 Task: Add a signature Jack Davis containing With heartfelt thanks and warm wishes, Jack Davis to email address softage.8@softage.net and add a folder Easter ideas
Action: Mouse moved to (98, 144)
Screenshot: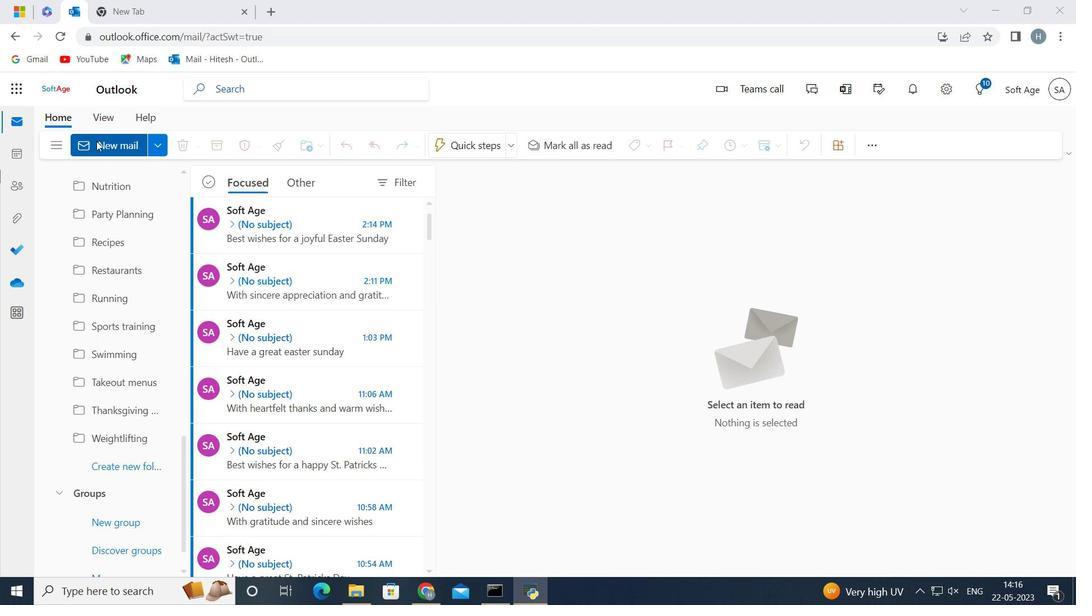 
Action: Mouse pressed left at (98, 144)
Screenshot: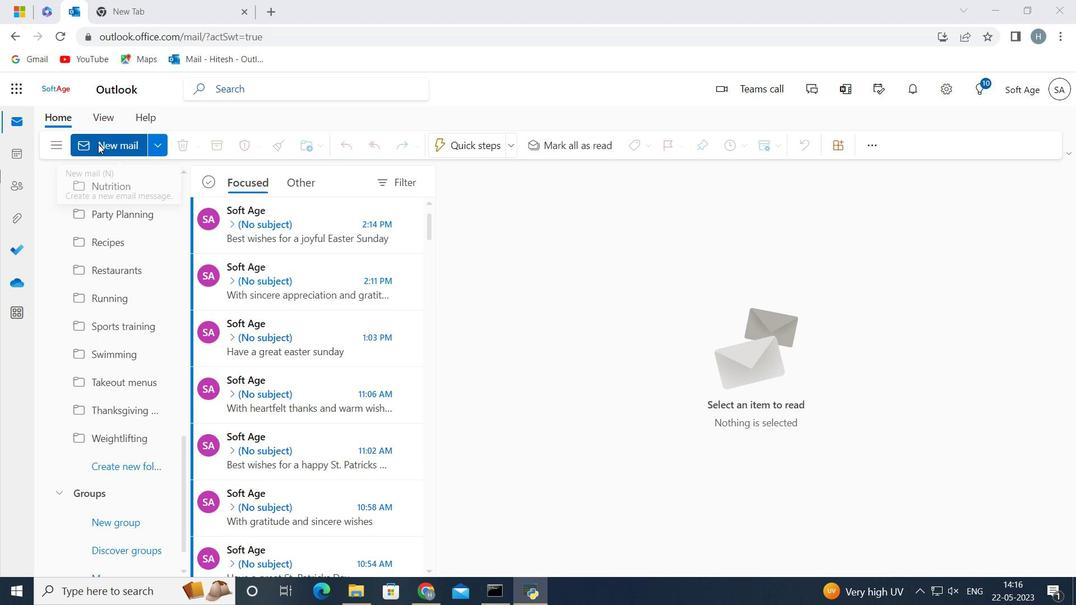 
Action: Mouse moved to (873, 150)
Screenshot: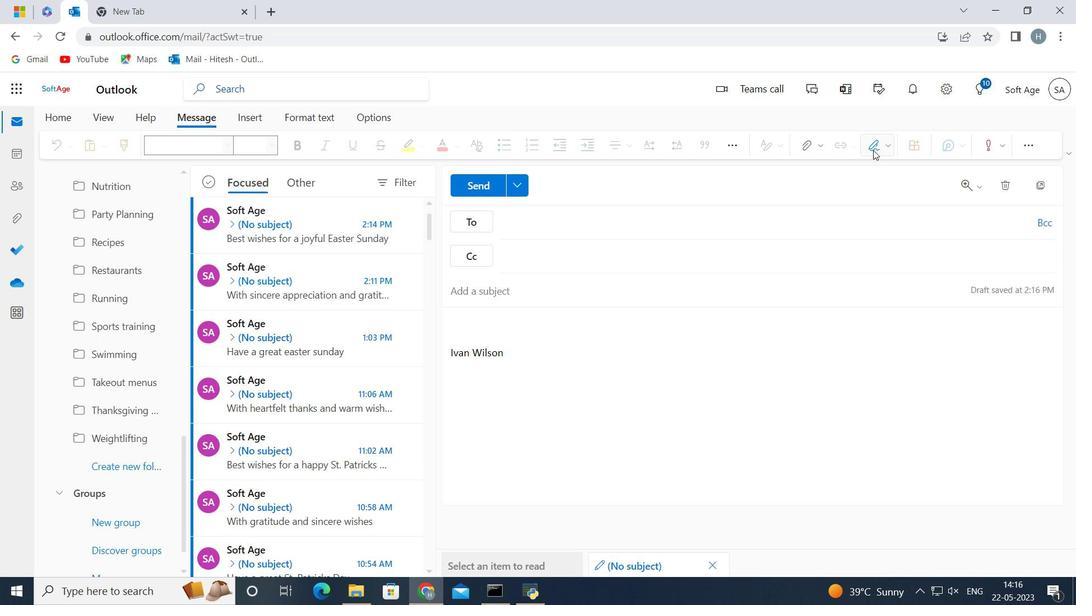 
Action: Mouse pressed left at (873, 150)
Screenshot: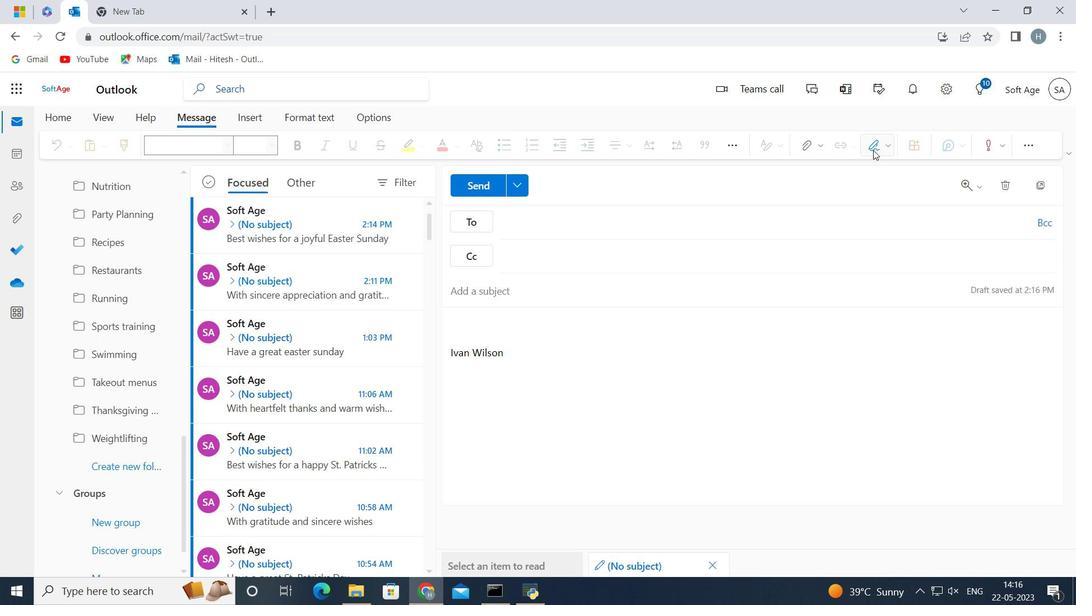 
Action: Mouse moved to (854, 348)
Screenshot: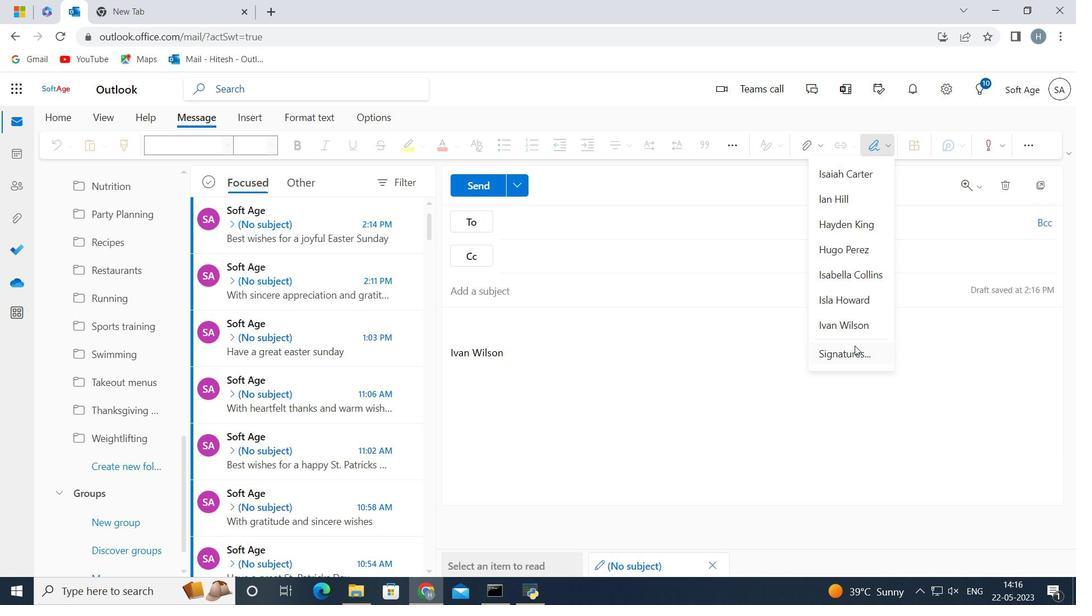 
Action: Mouse pressed left at (854, 348)
Screenshot: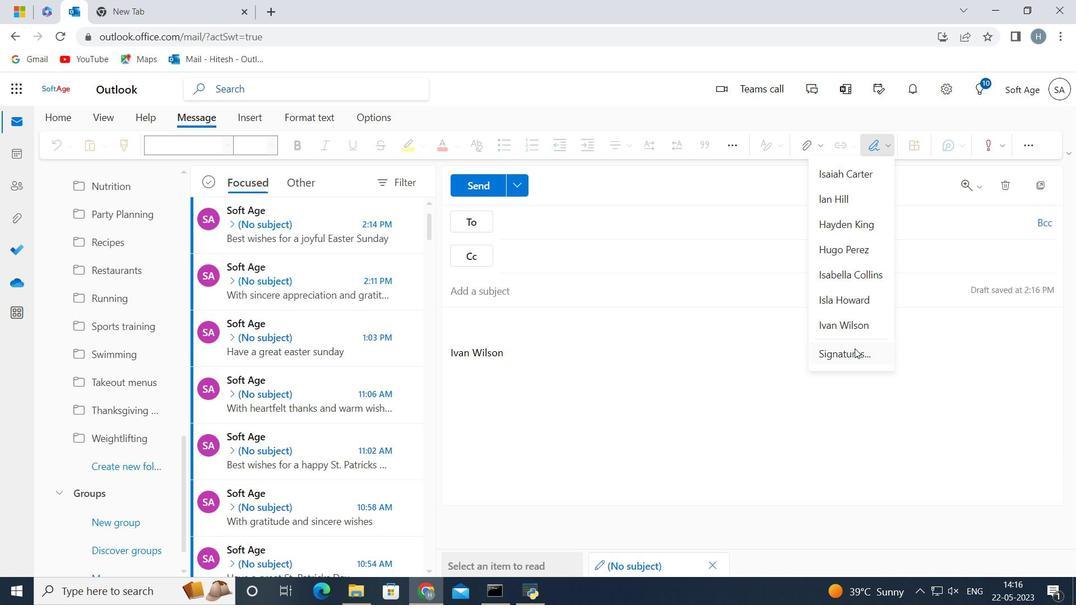 
Action: Mouse moved to (665, 253)
Screenshot: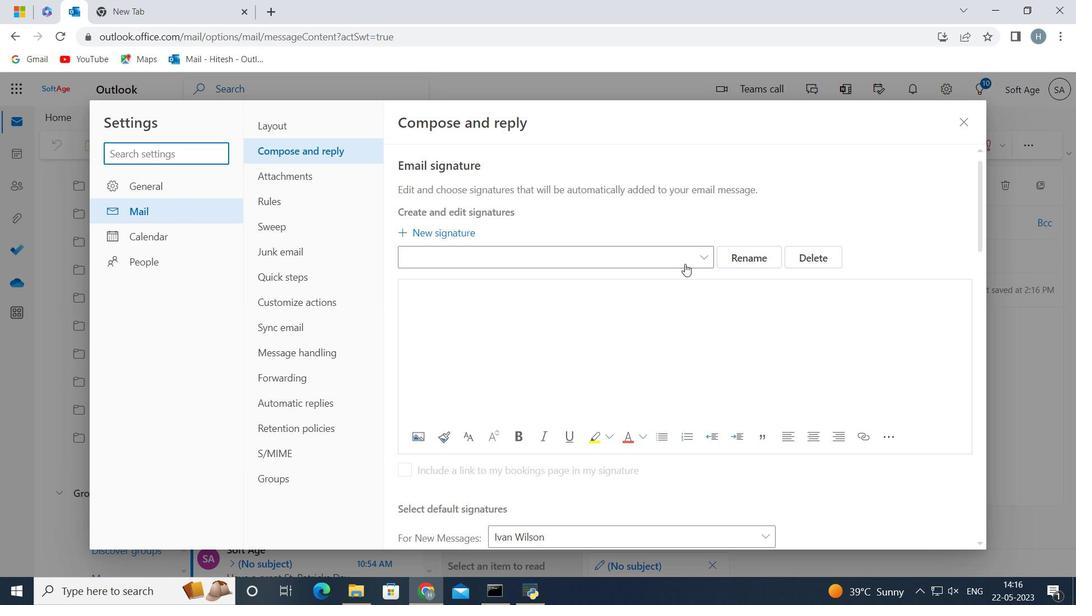 
Action: Mouse pressed left at (665, 253)
Screenshot: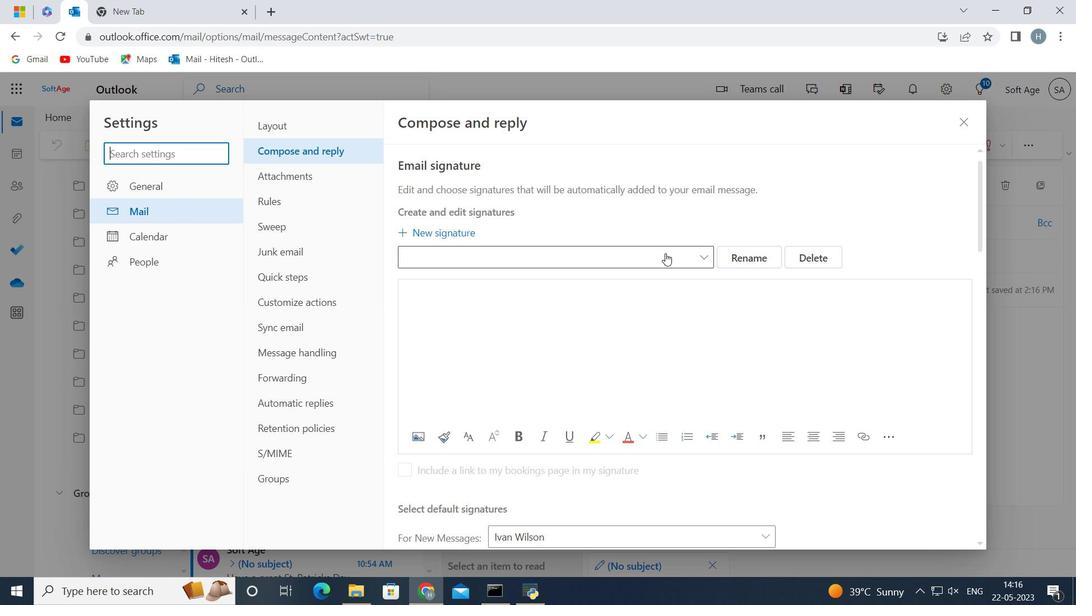 
Action: Mouse moved to (744, 253)
Screenshot: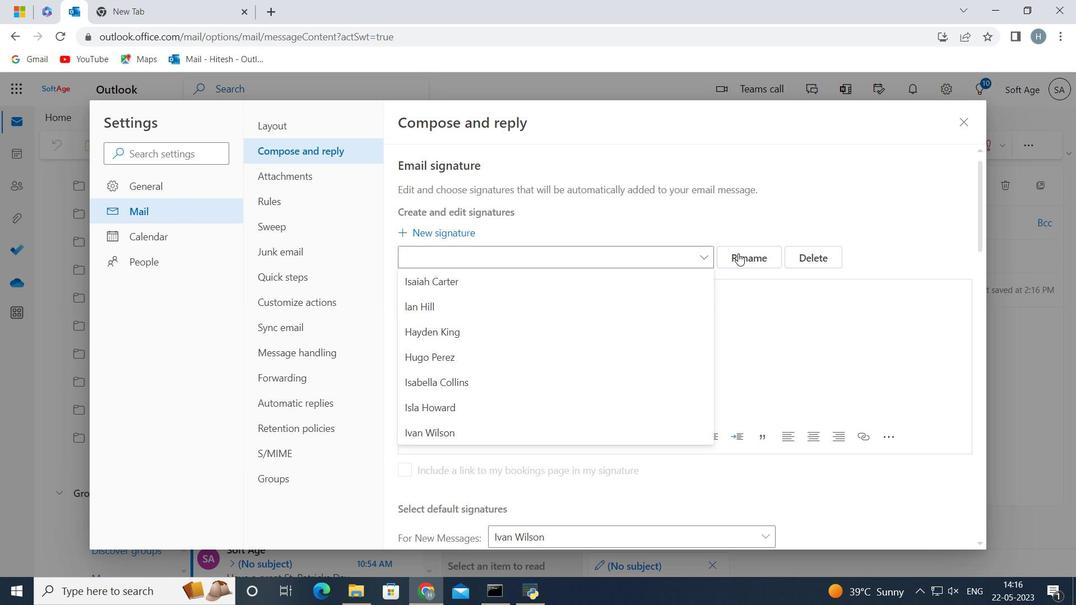 
Action: Mouse pressed left at (744, 253)
Screenshot: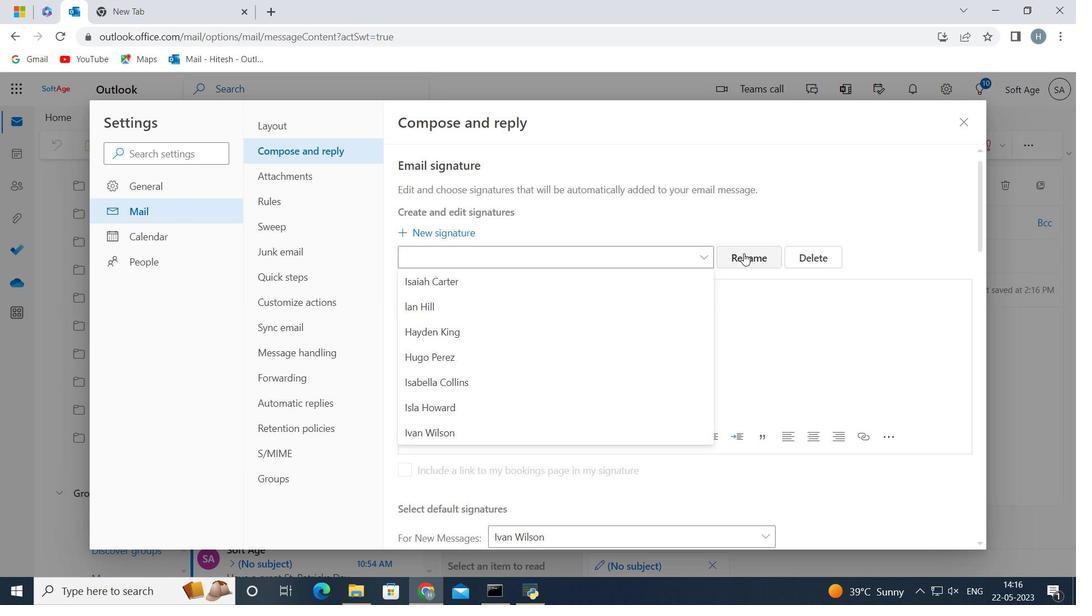 
Action: Mouse moved to (702, 253)
Screenshot: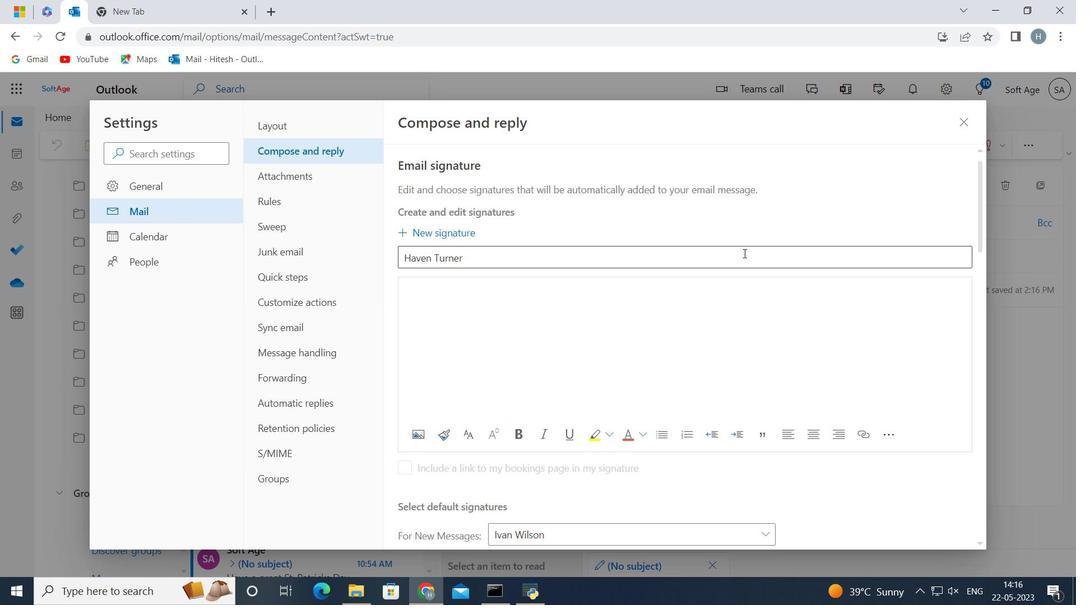 
Action: Mouse pressed left at (702, 253)
Screenshot: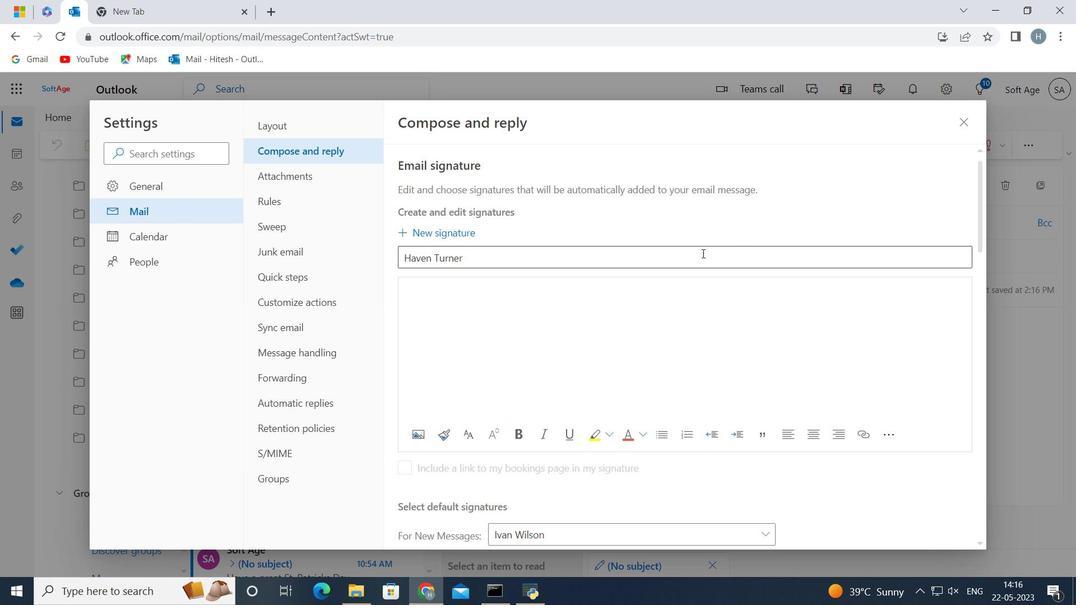 
Action: Key pressed <Key.backspace><Key.backspace><Key.backspace><Key.backspace><Key.backspace><Key.backspace><Key.backspace><Key.backspace><Key.backspace><Key.backspace><Key.backspace><Key.backspace><Key.backspace><Key.backspace><Key.shift>Jack<Key.space><Key.shift>Davis<Key.space>
Screenshot: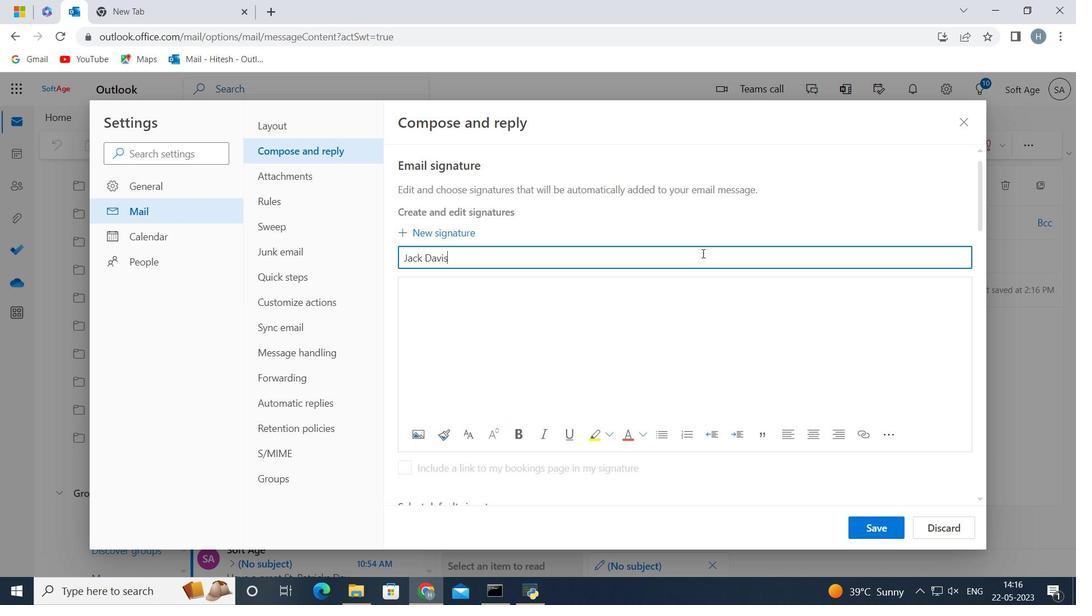 
Action: Mouse moved to (595, 293)
Screenshot: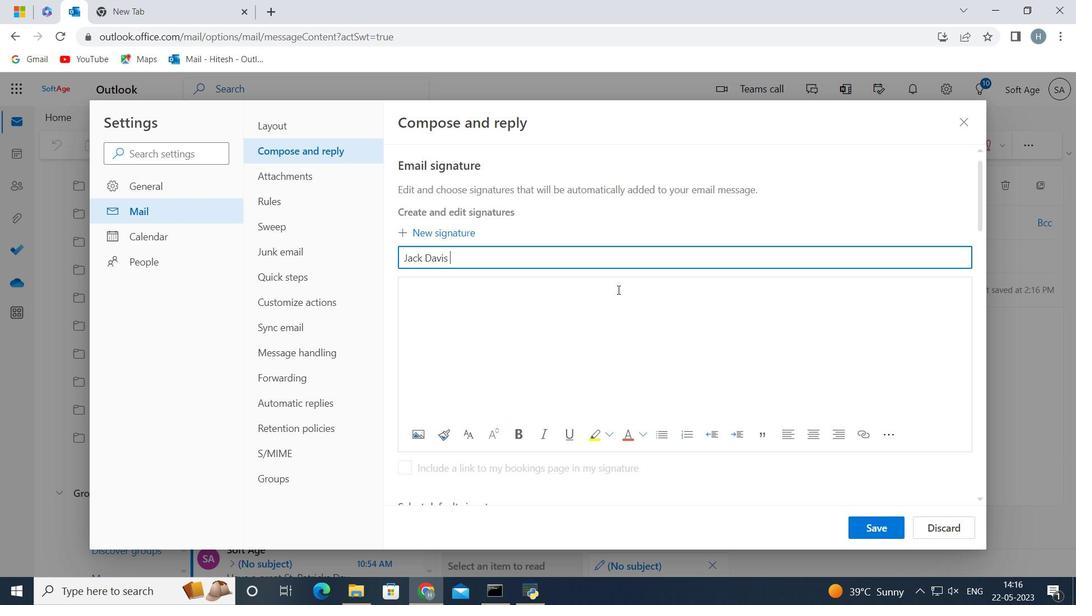 
Action: Mouse pressed left at (595, 293)
Screenshot: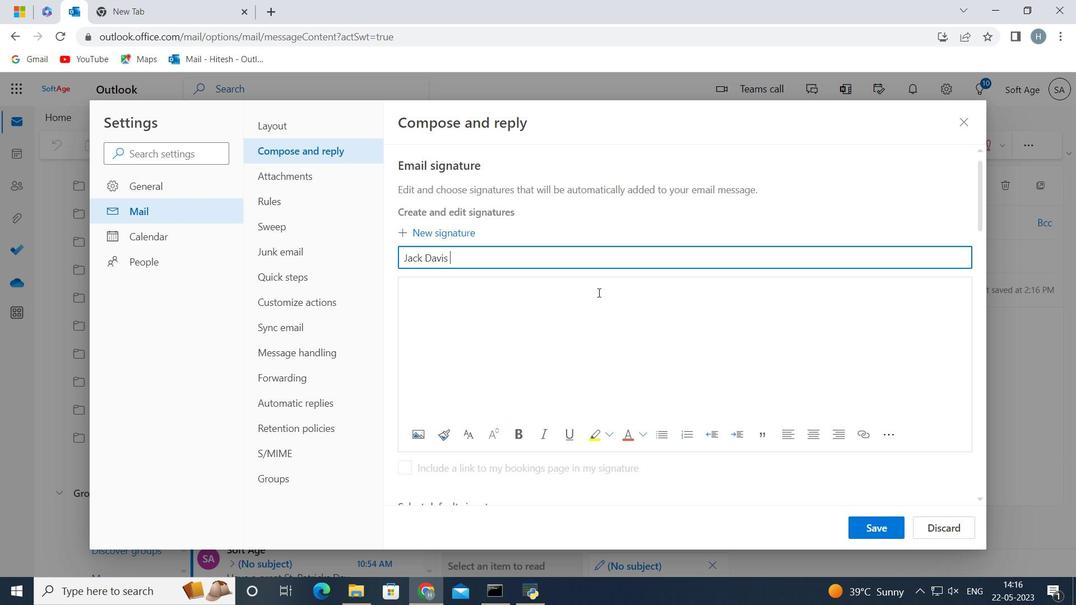 
Action: Key pressed <Key.shift>Jack<Key.space><Key.shift>Davis
Screenshot: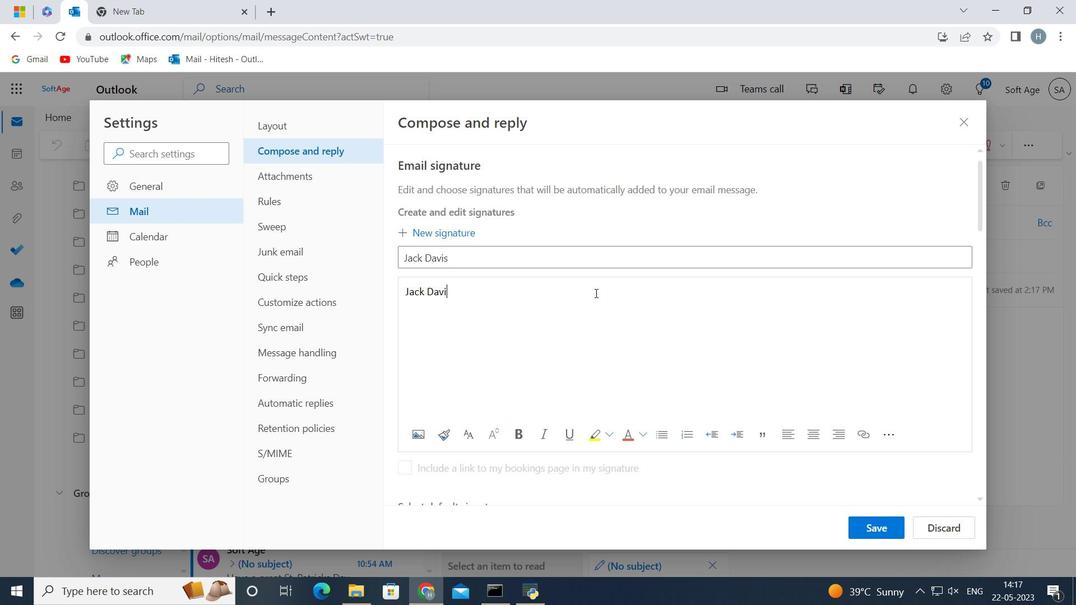 
Action: Mouse moved to (886, 531)
Screenshot: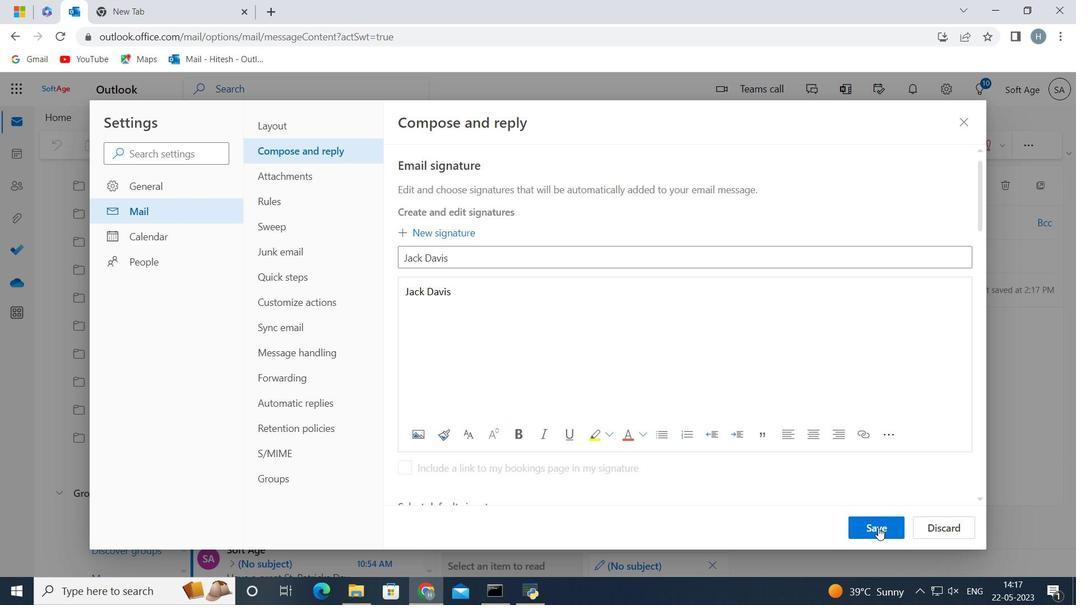 
Action: Mouse pressed left at (886, 531)
Screenshot: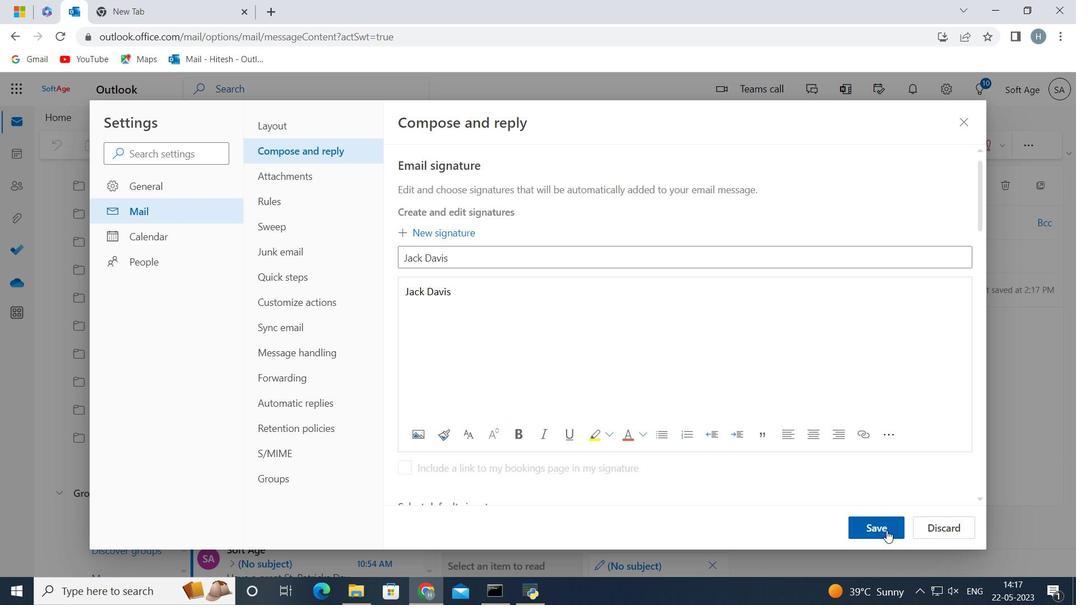 
Action: Mouse moved to (736, 349)
Screenshot: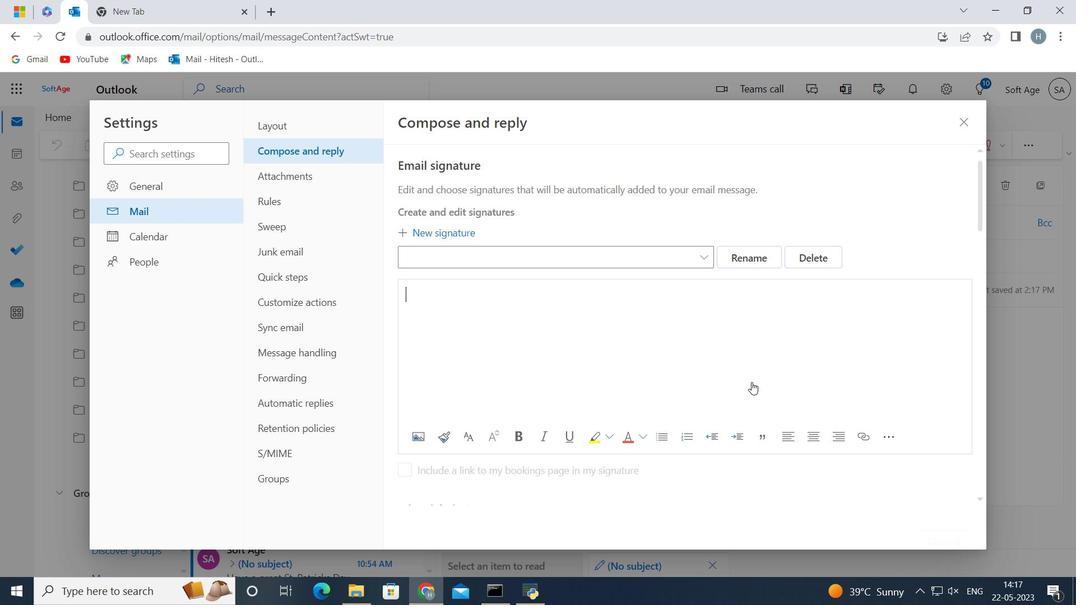 
Action: Mouse scrolled (736, 349) with delta (0, 0)
Screenshot: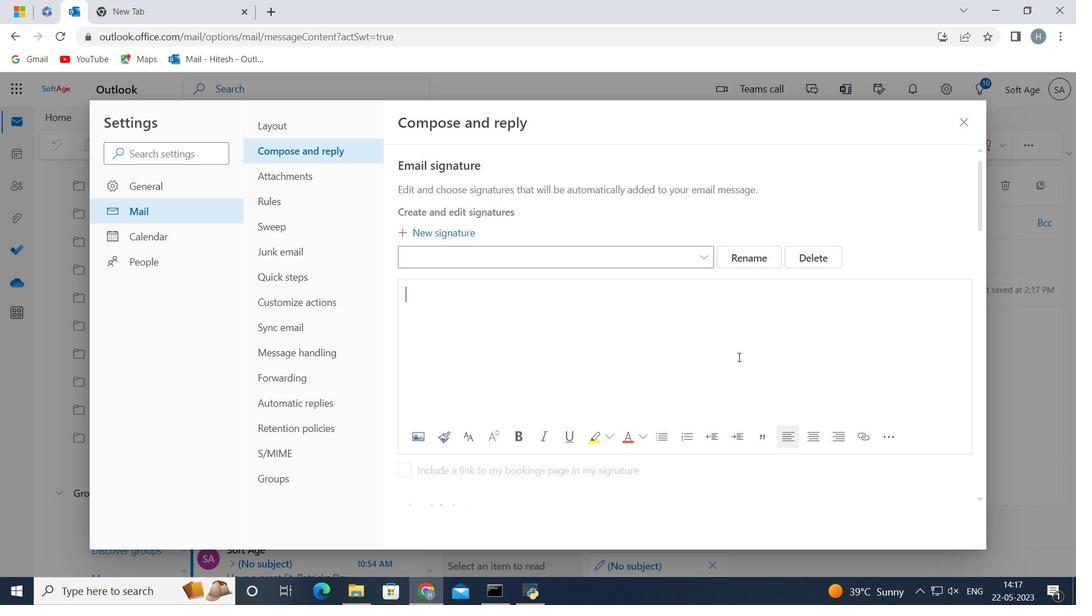 
Action: Mouse scrolled (736, 349) with delta (0, 0)
Screenshot: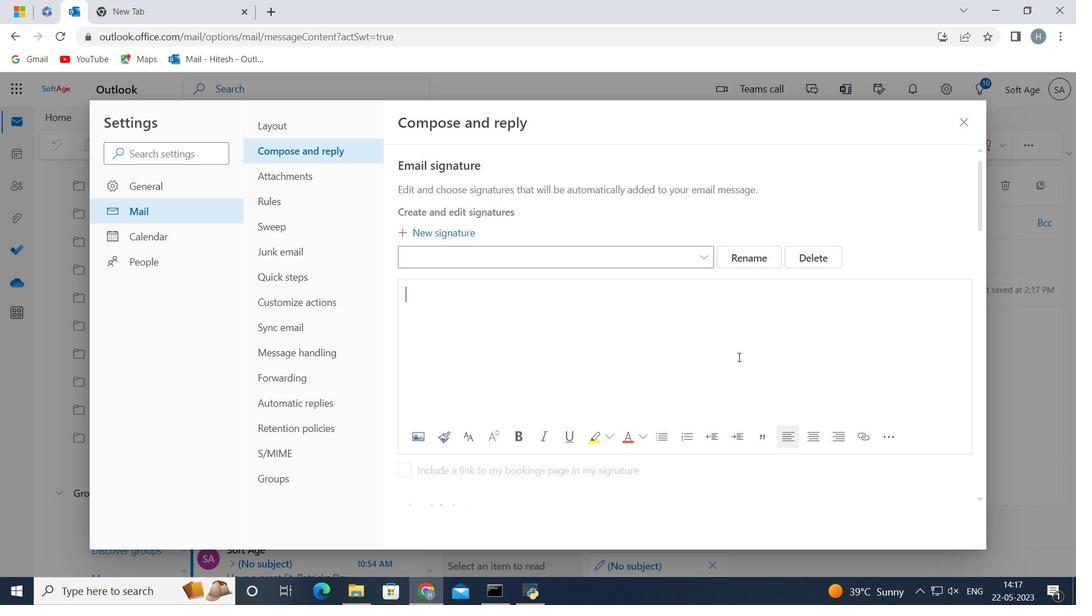 
Action: Mouse scrolled (736, 349) with delta (0, 0)
Screenshot: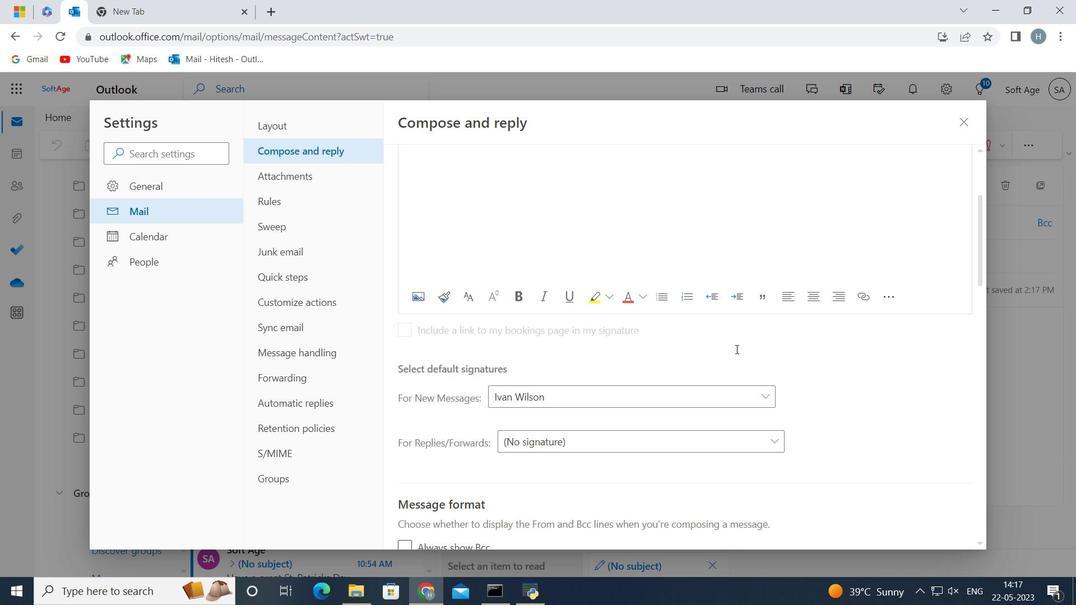 
Action: Mouse scrolled (736, 349) with delta (0, 0)
Screenshot: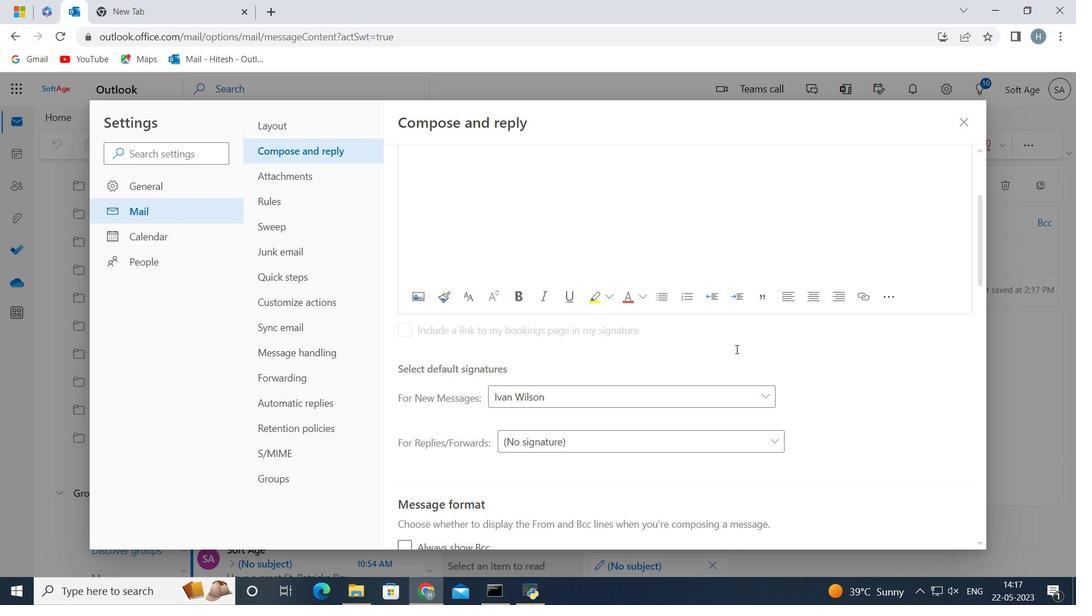 
Action: Mouse moved to (749, 255)
Screenshot: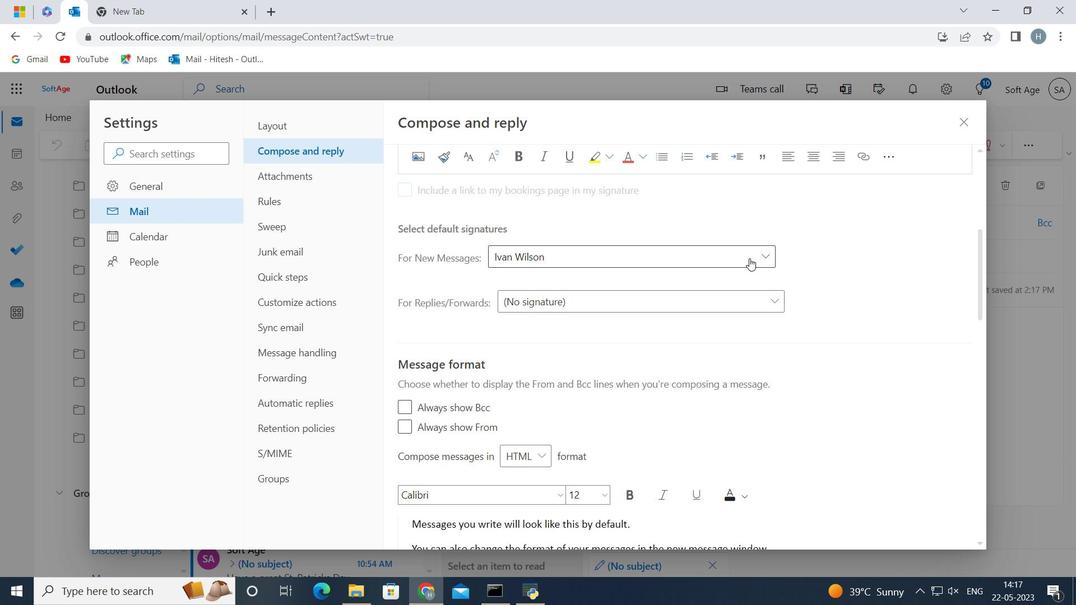
Action: Mouse pressed left at (749, 255)
Screenshot: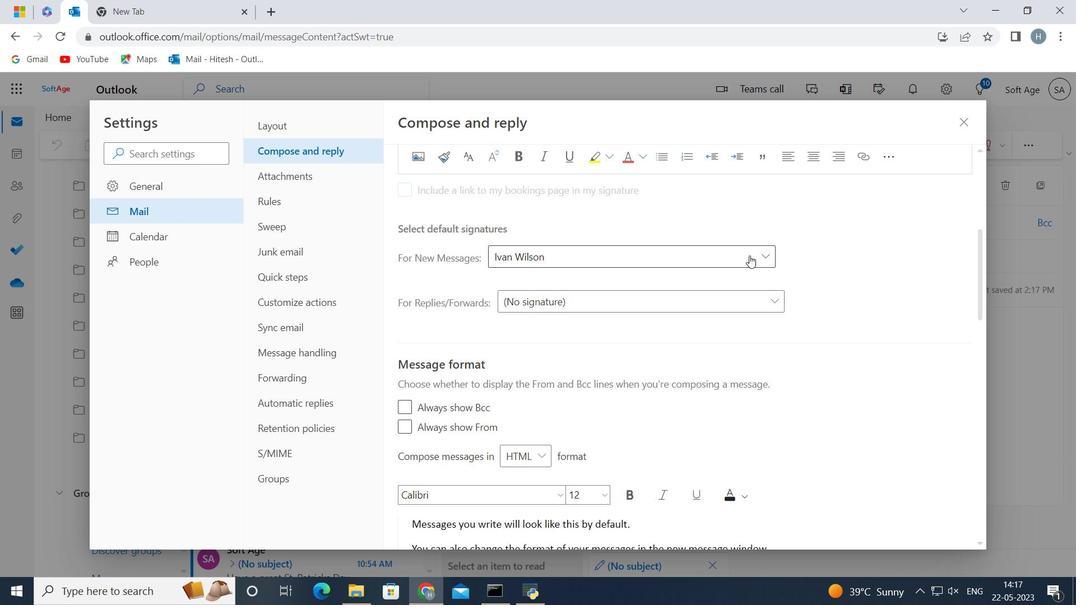 
Action: Mouse moved to (644, 479)
Screenshot: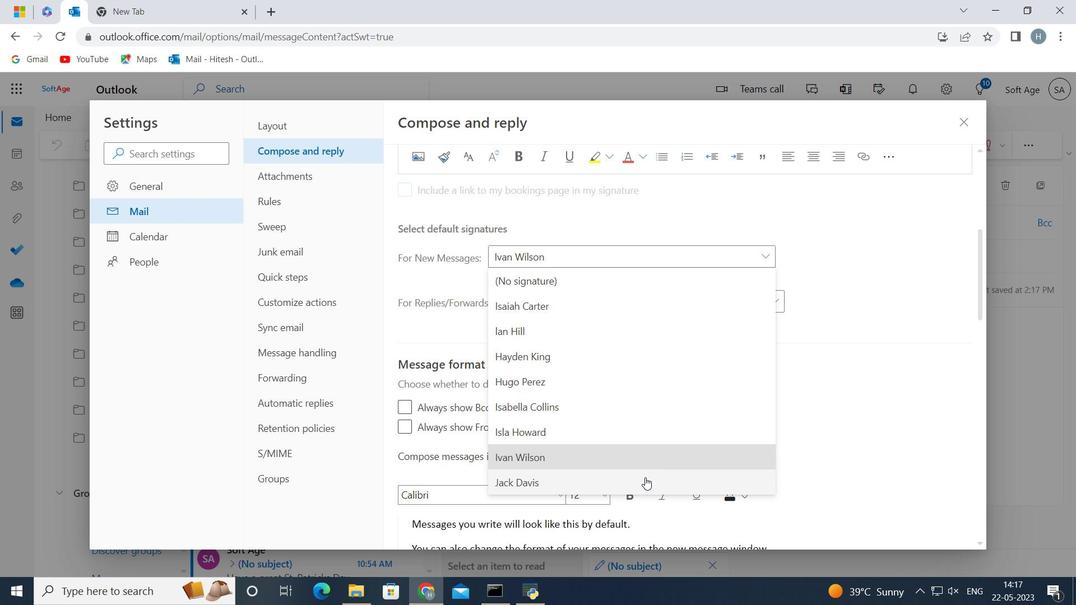 
Action: Mouse pressed left at (644, 479)
Screenshot: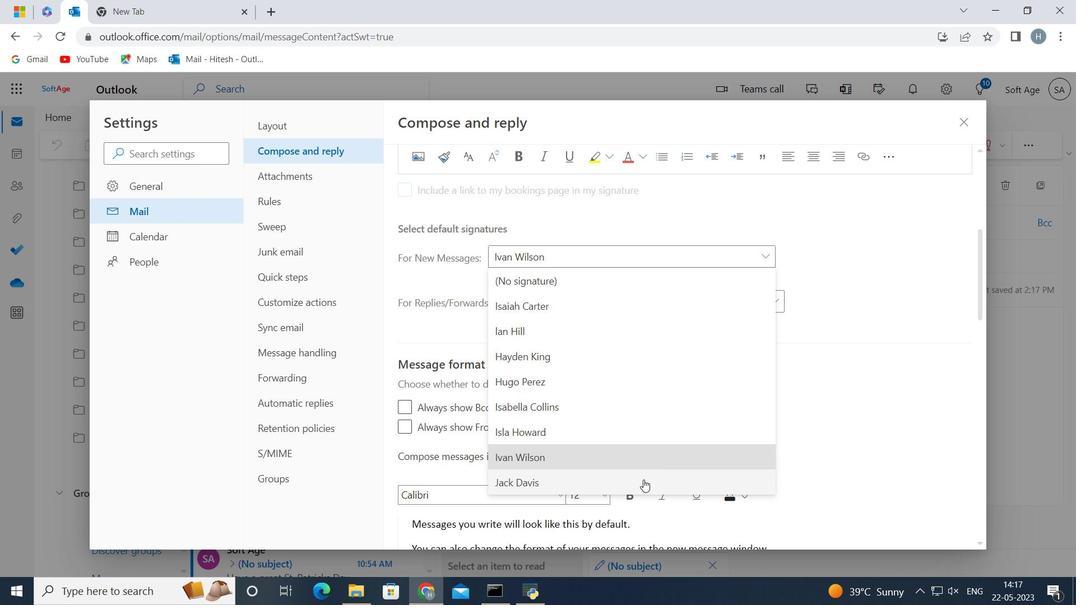 
Action: Mouse moved to (885, 527)
Screenshot: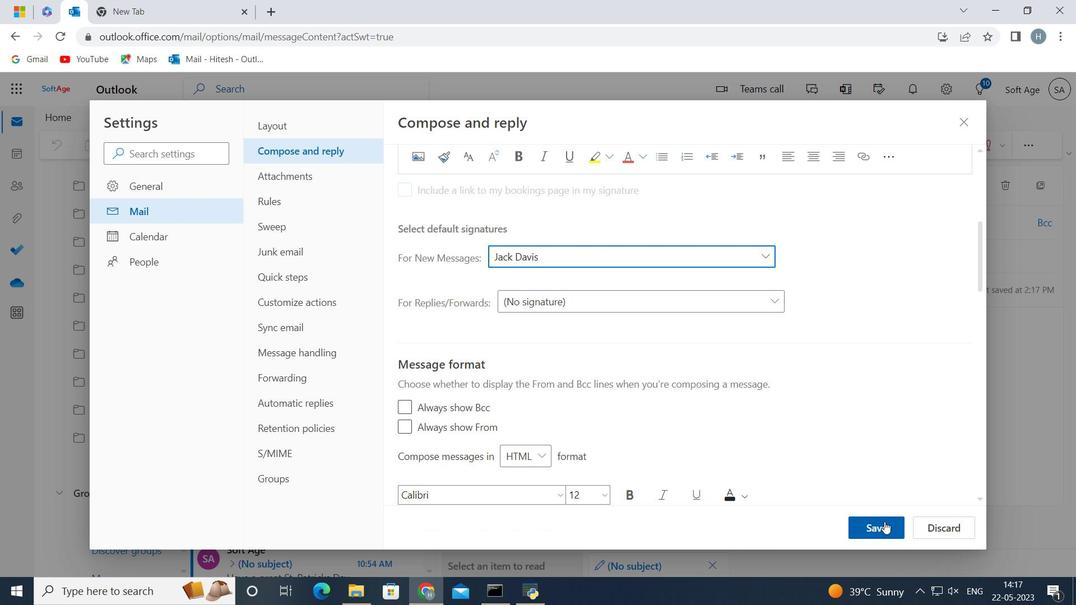 
Action: Mouse pressed left at (885, 527)
Screenshot: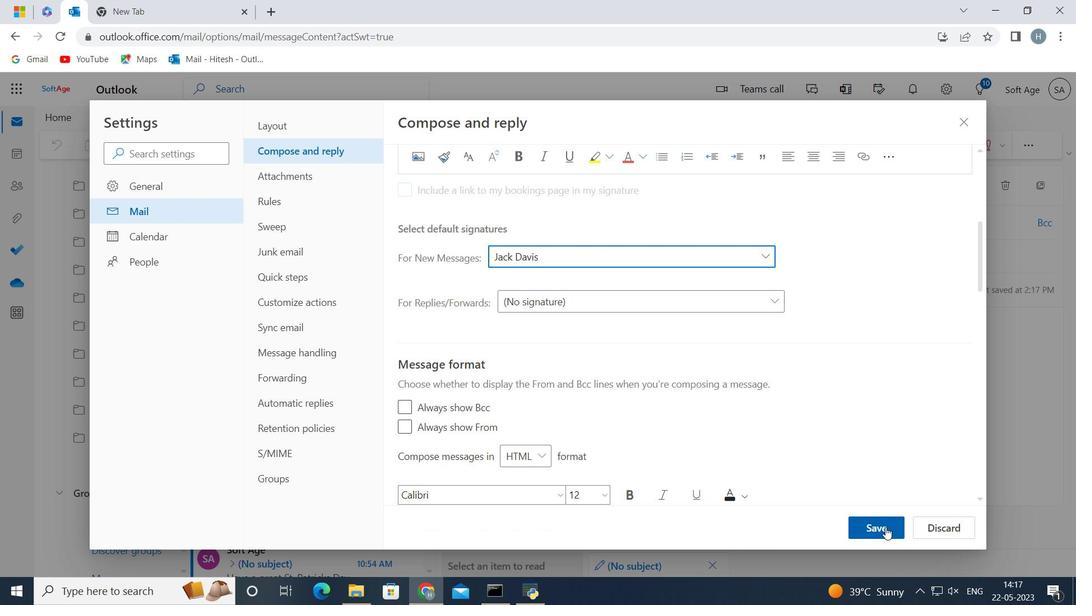 
Action: Mouse moved to (961, 119)
Screenshot: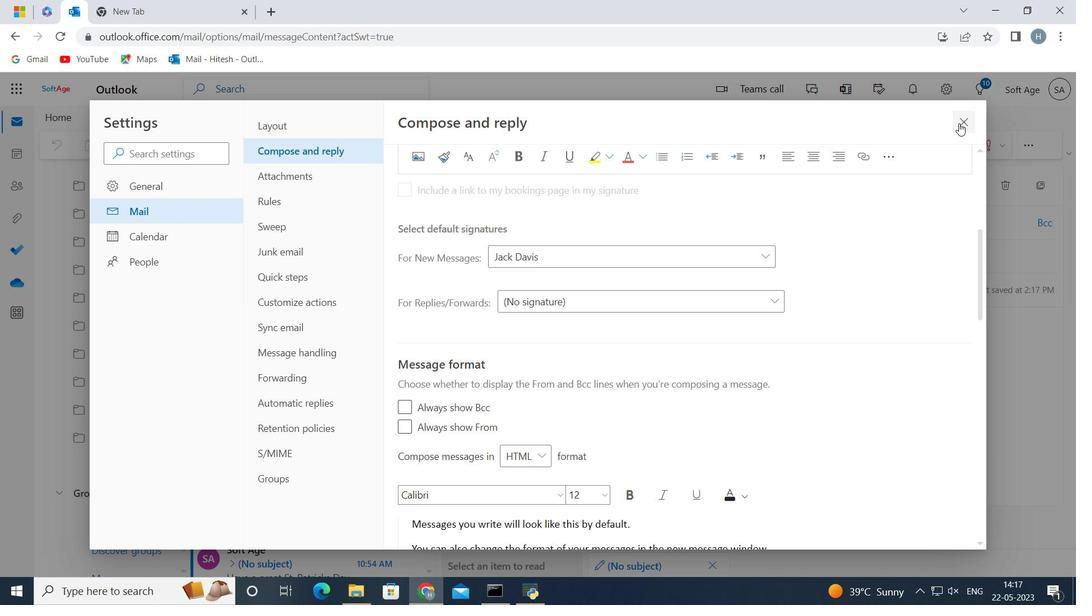 
Action: Mouse pressed left at (961, 119)
Screenshot: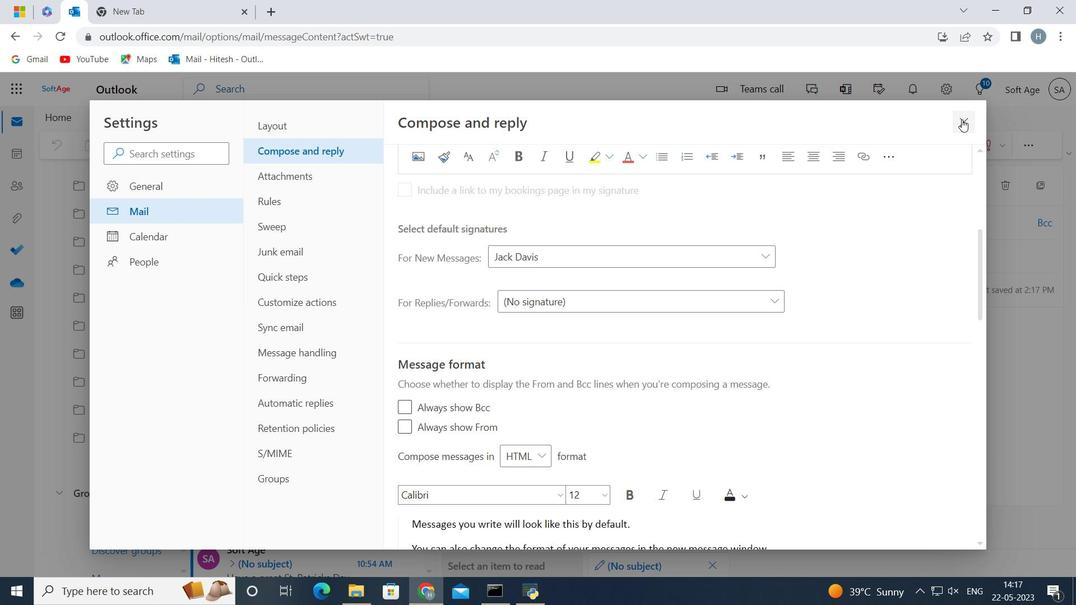 
Action: Mouse moved to (529, 351)
Screenshot: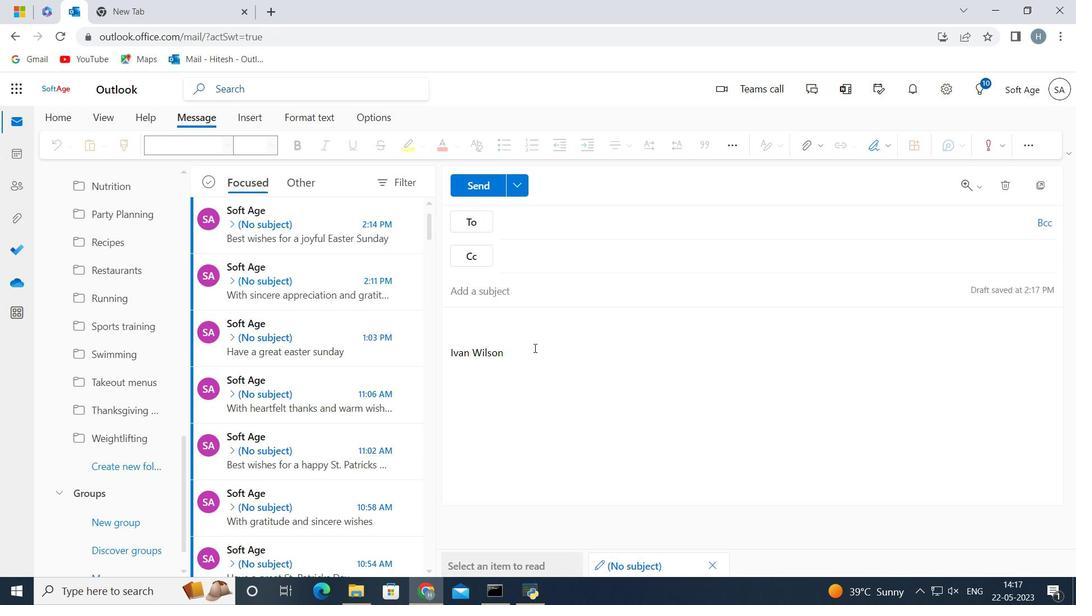 
Action: Mouse pressed left at (529, 351)
Screenshot: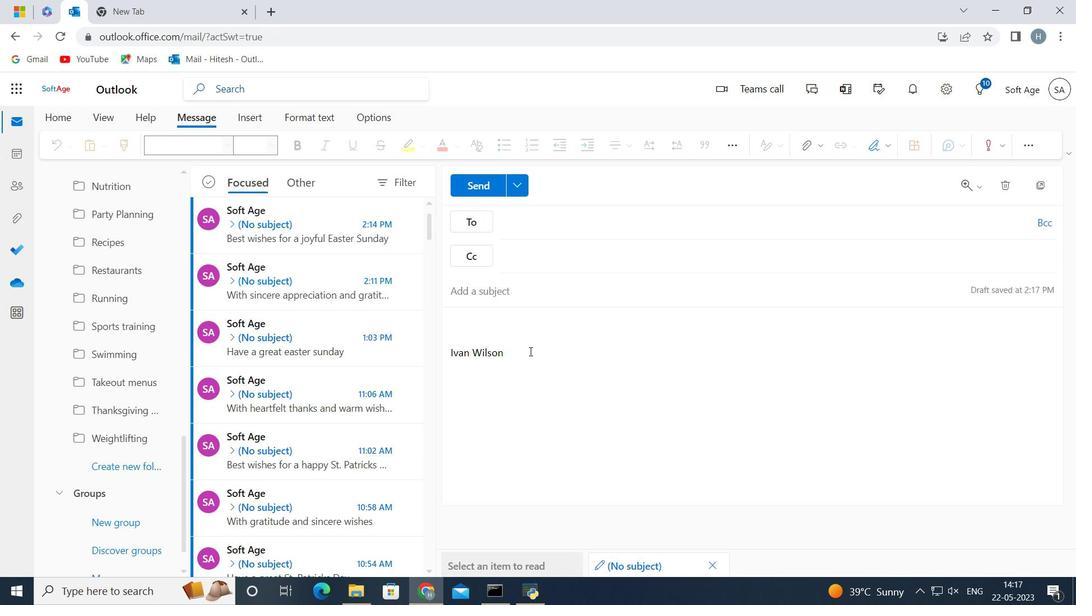 
Action: Key pressed <Key.backspace><Key.backspace><Key.backspace><Key.backspace><Key.backspace><Key.backspace><Key.backspace><Key.backspace><Key.backspace><Key.backspace><Key.backspace><Key.backspace><Key.backspace><Key.shift>With<Key.space>heartfelt<Key.space>thanks<Key.space>and<Key.space>warm<Key.space>wishes<Key.space>
Screenshot: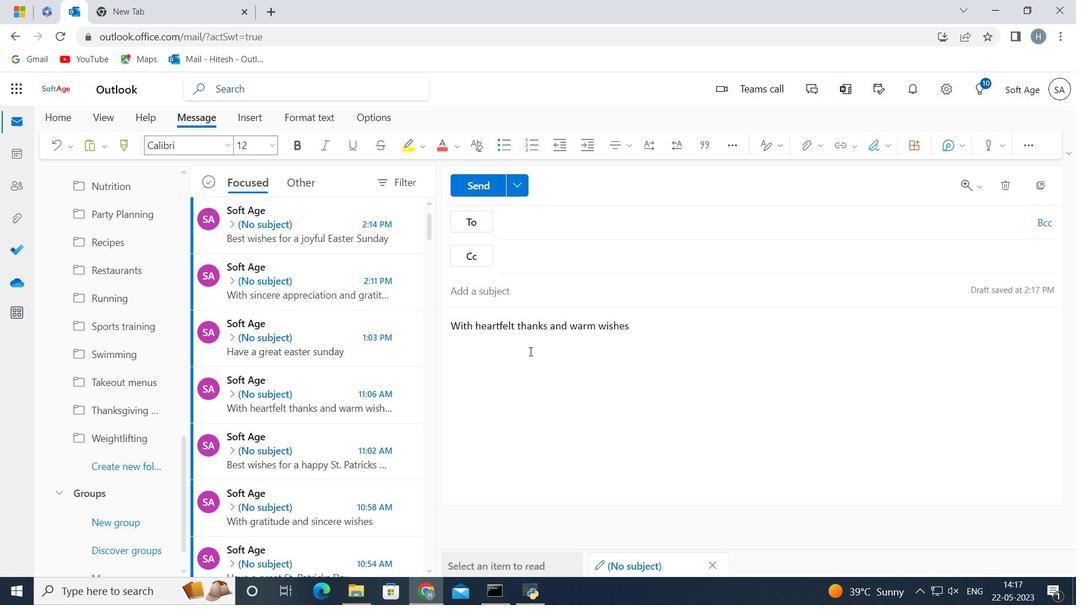 
Action: Mouse moved to (544, 227)
Screenshot: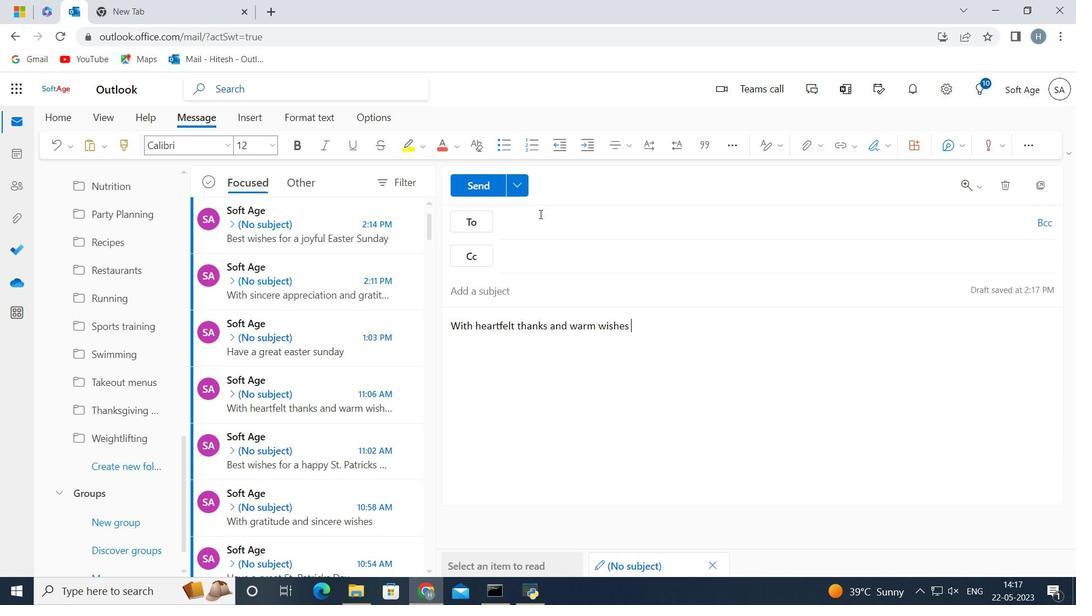 
Action: Mouse pressed left at (544, 227)
Screenshot: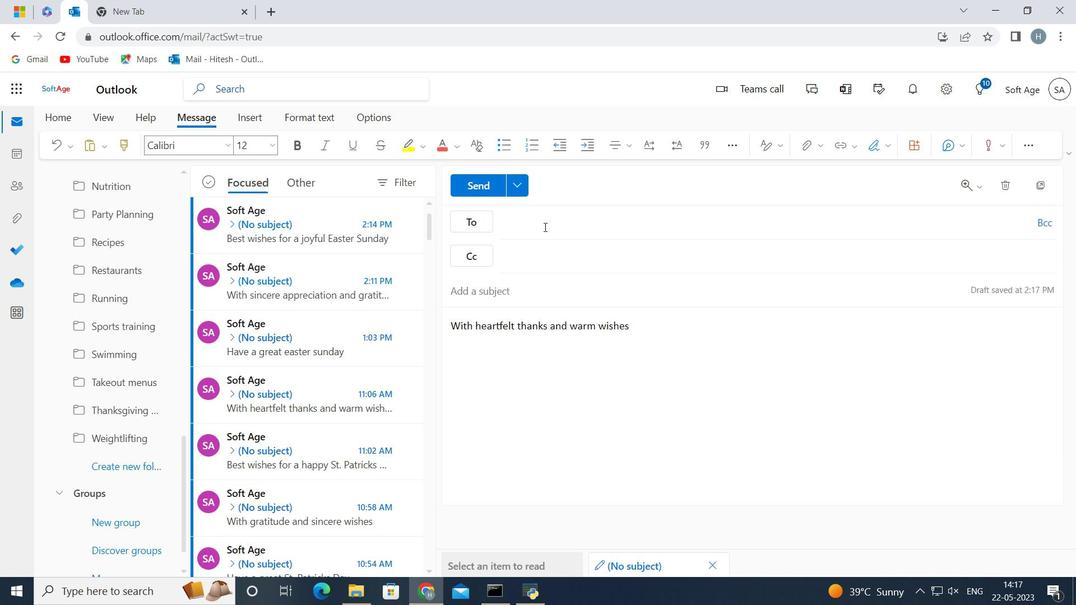 
Action: Key pressed softage.8<Key.shift>@softage.net
Screenshot: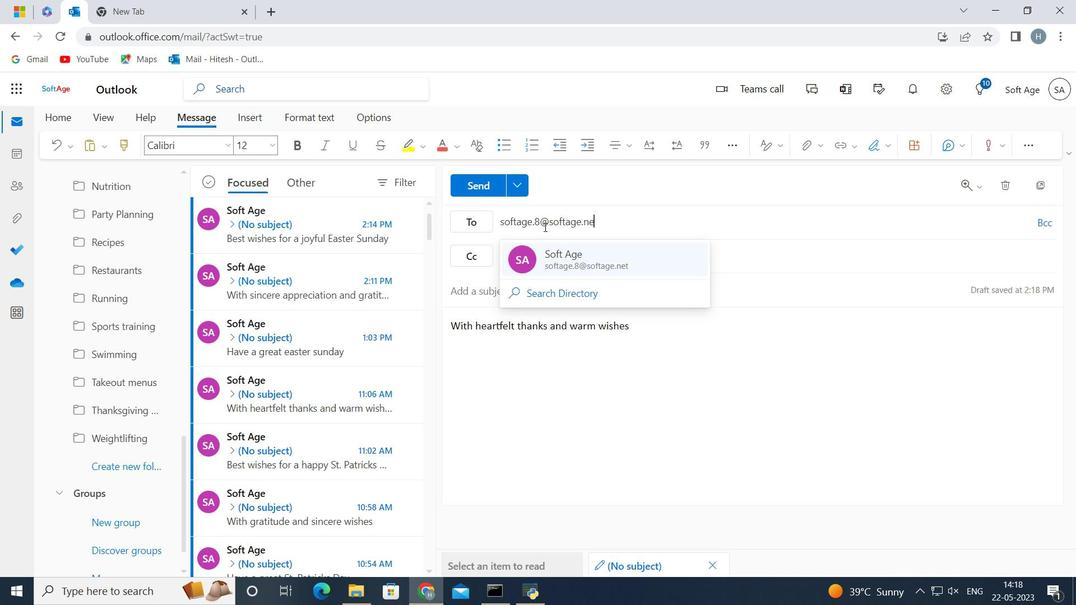 
Action: Mouse moved to (543, 246)
Screenshot: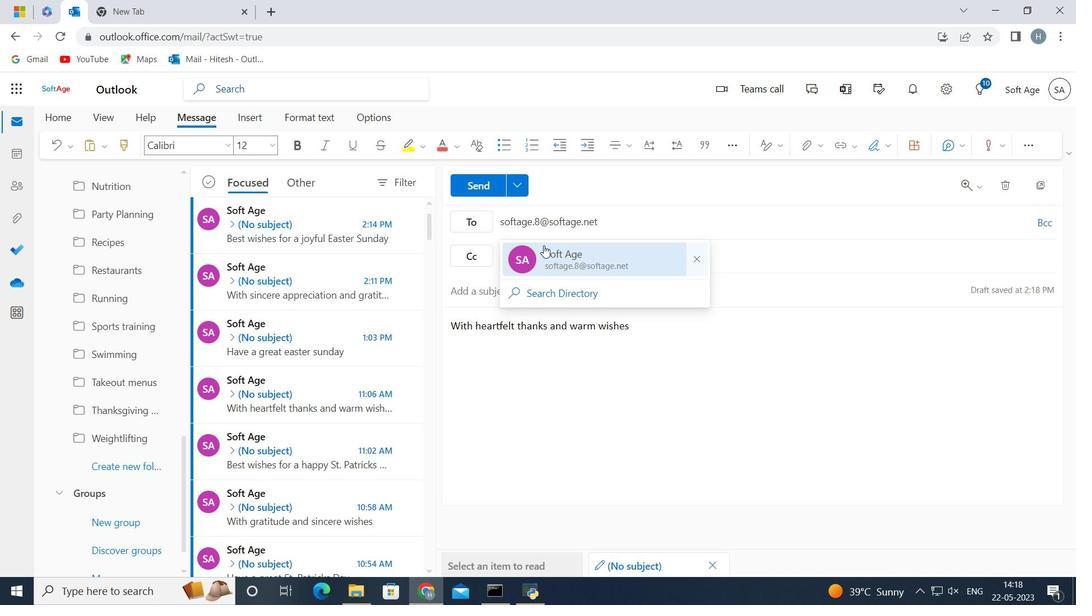 
Action: Mouse pressed left at (543, 246)
Screenshot: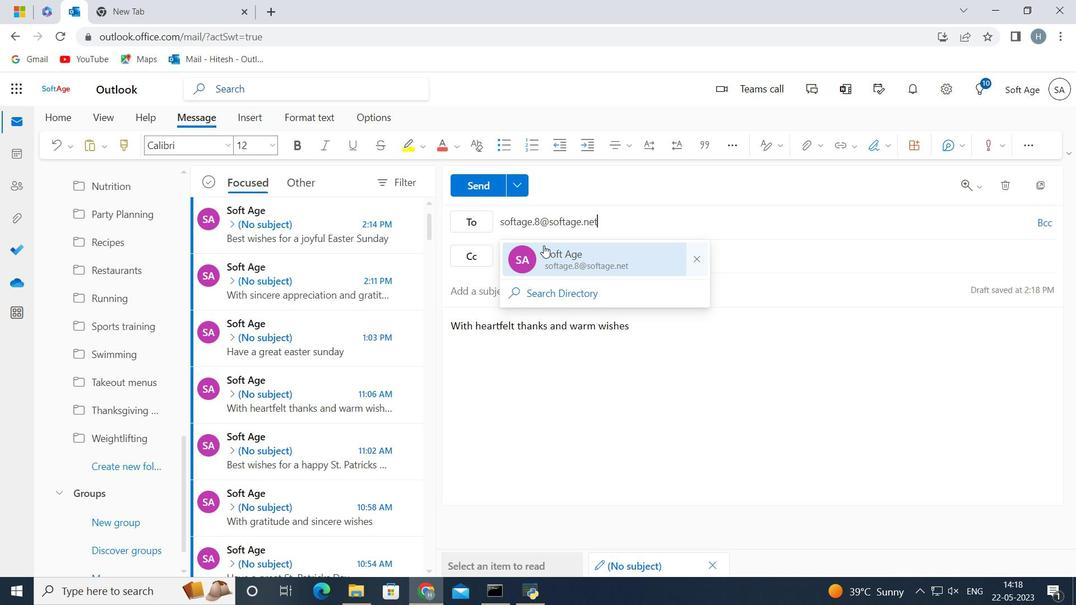 
Action: Mouse moved to (119, 464)
Screenshot: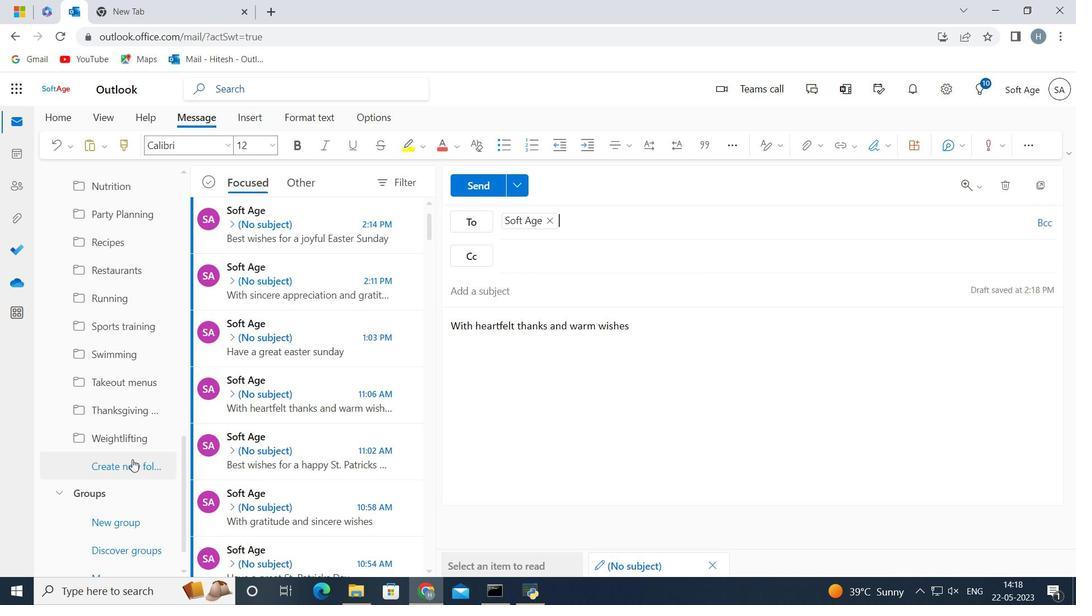 
Action: Mouse pressed left at (119, 464)
Screenshot: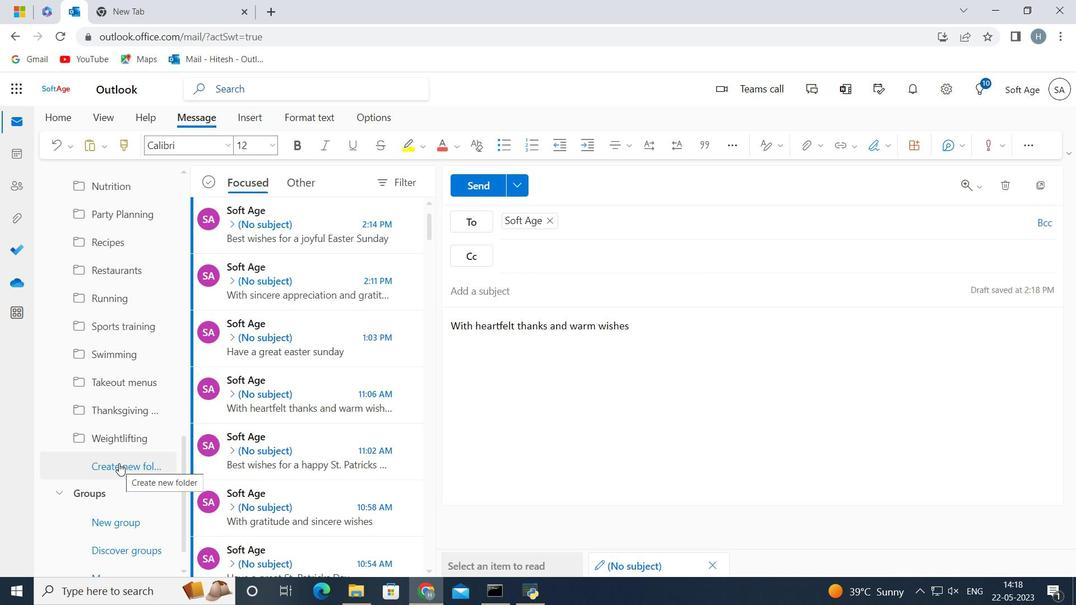
Action: Key pressed <Key.shift>Easter<Key.space><Key.shift>Ideas
Screenshot: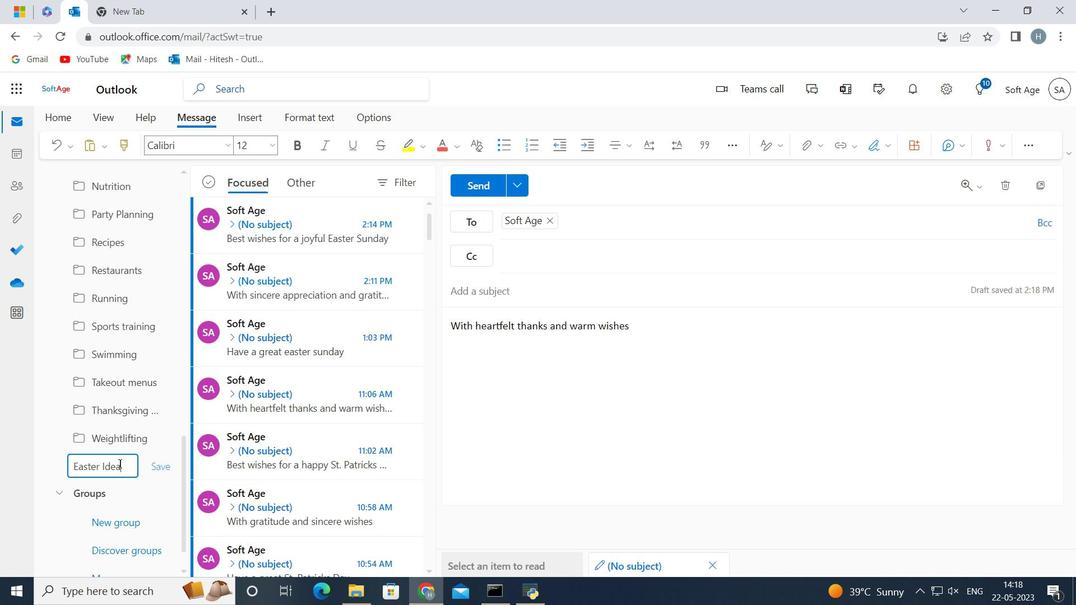 
Action: Mouse moved to (158, 461)
Screenshot: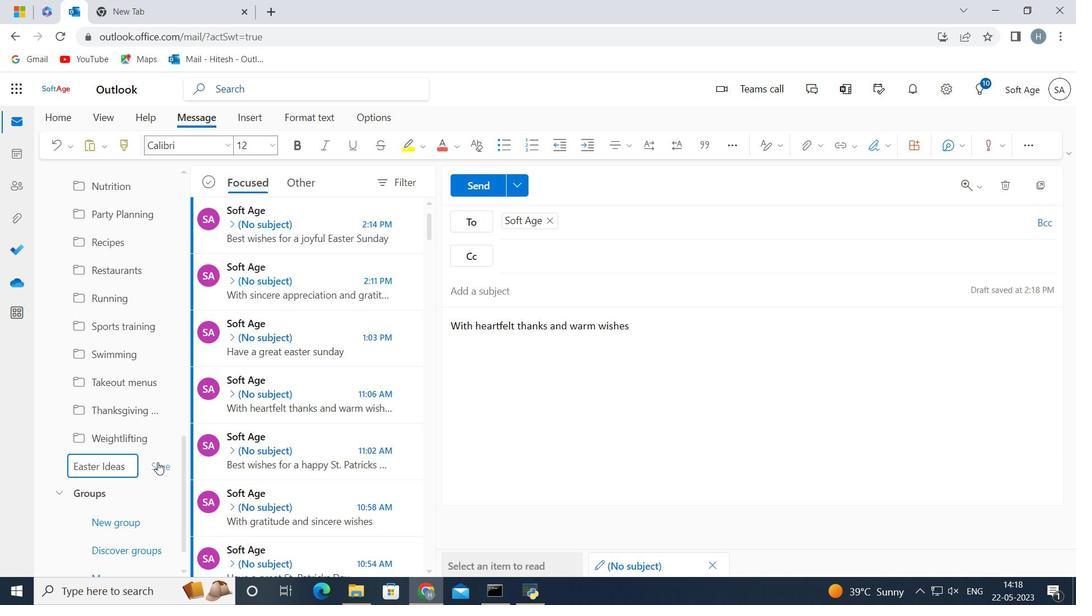
Action: Mouse pressed left at (158, 461)
Screenshot: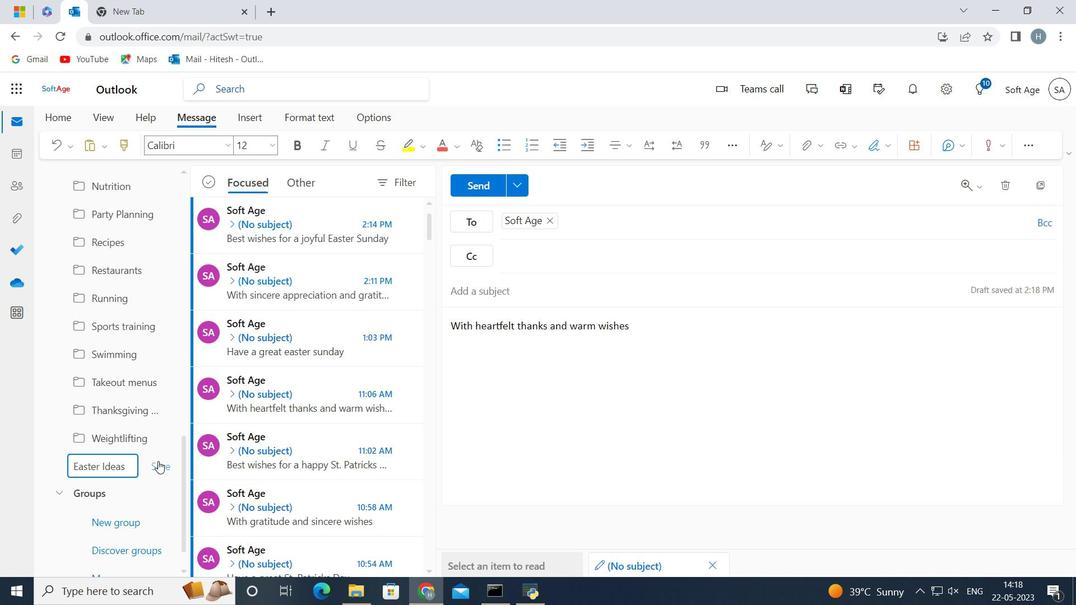 
Action: Mouse moved to (477, 180)
Screenshot: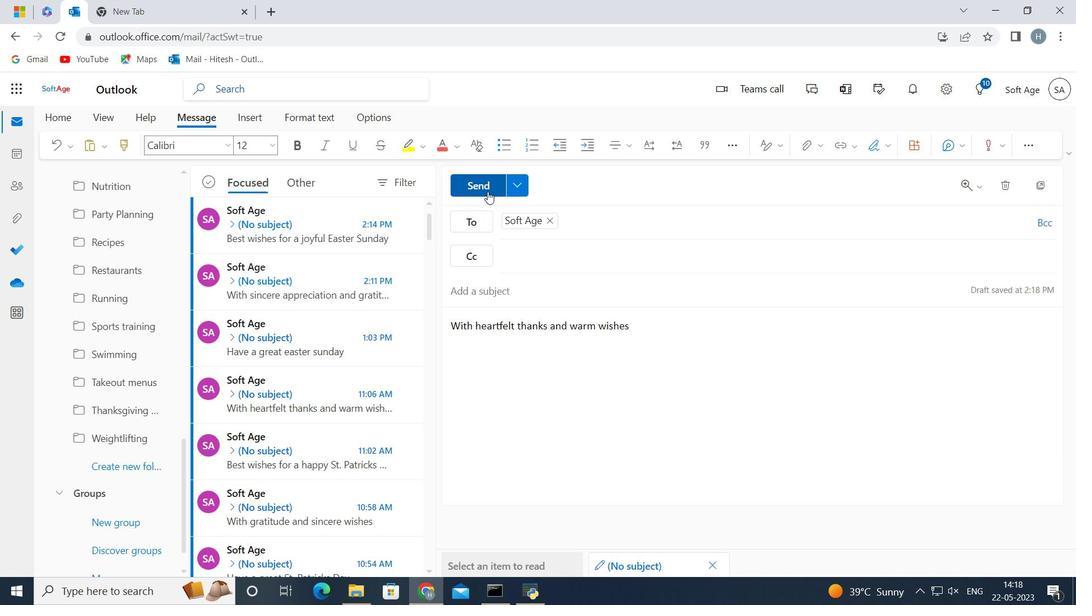 
Action: Mouse pressed left at (477, 180)
Screenshot: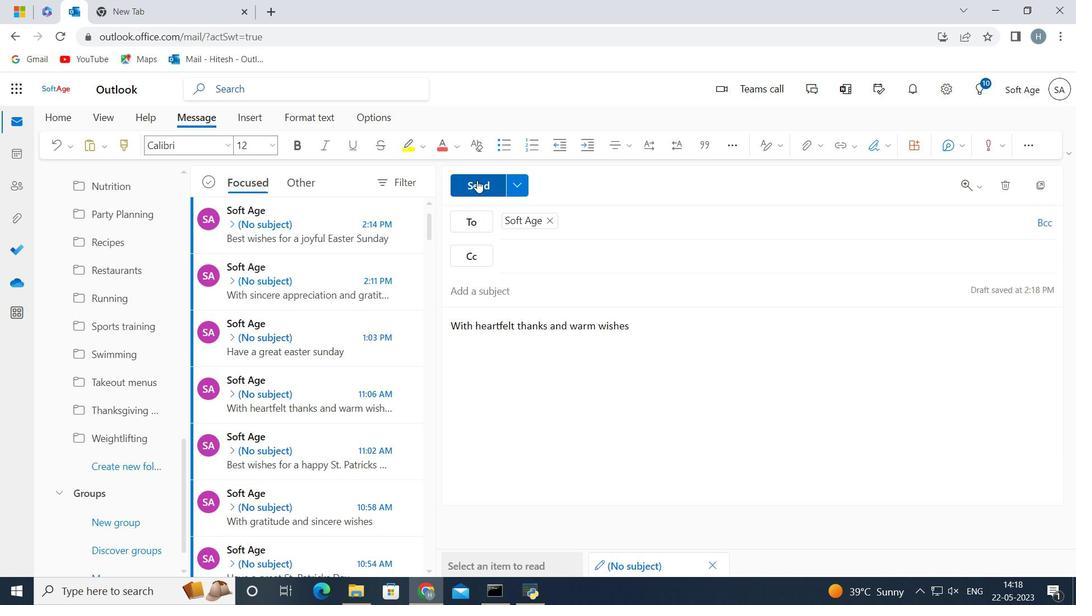 
Action: Mouse moved to (546, 361)
Screenshot: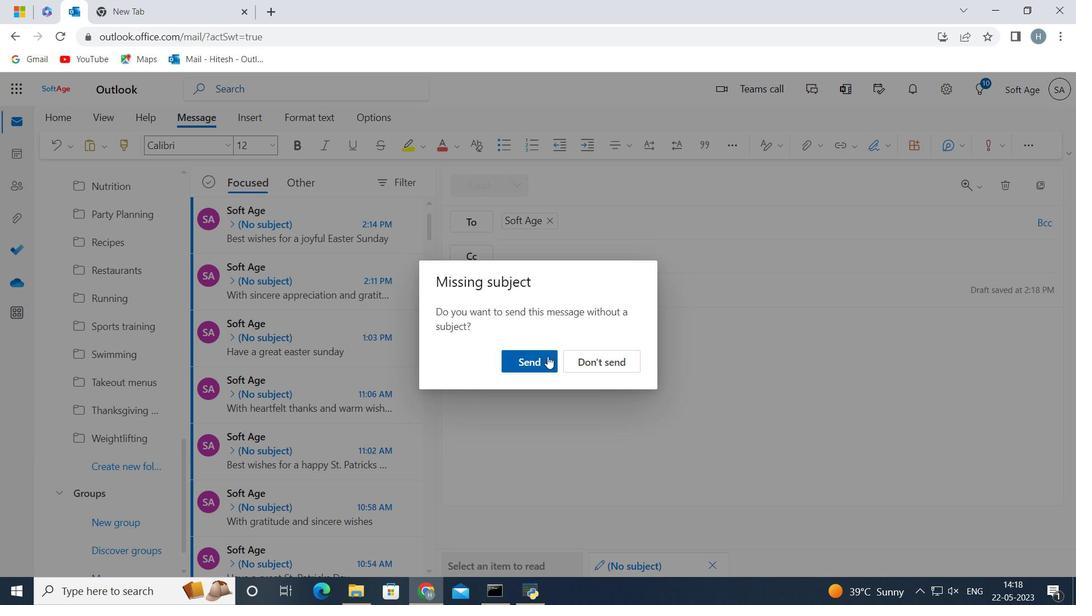 
Action: Mouse pressed left at (546, 361)
Screenshot: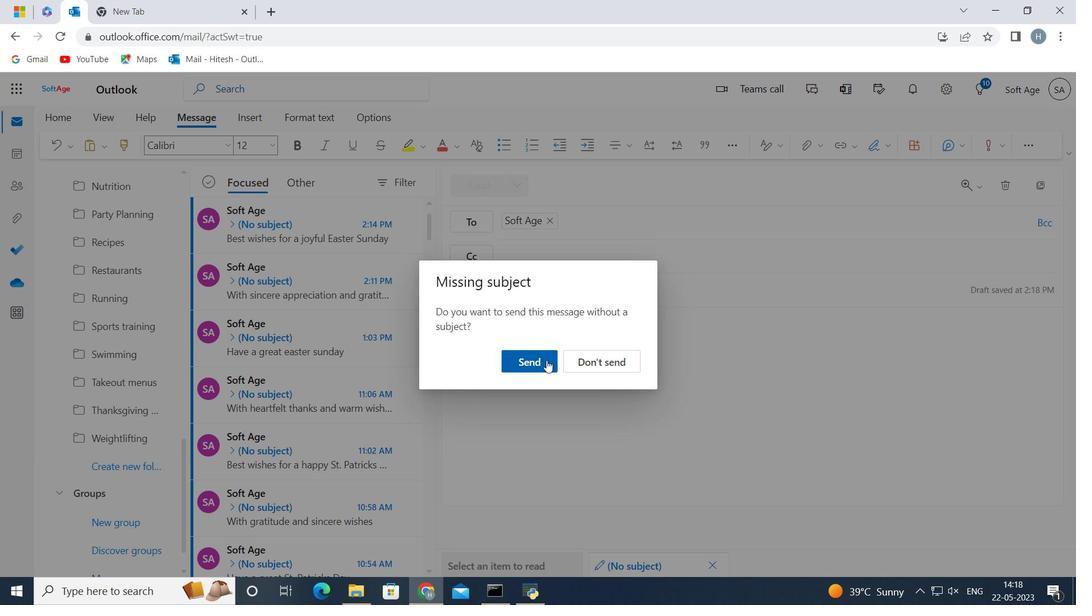
